 Task: Create in the project TricklePlan in Backlog an issue 'Inconsistent handling of null or empty values', assign it to team member softage.3@softage.net and change the status to IN PROGRESS.
Action: Mouse moved to (341, 256)
Screenshot: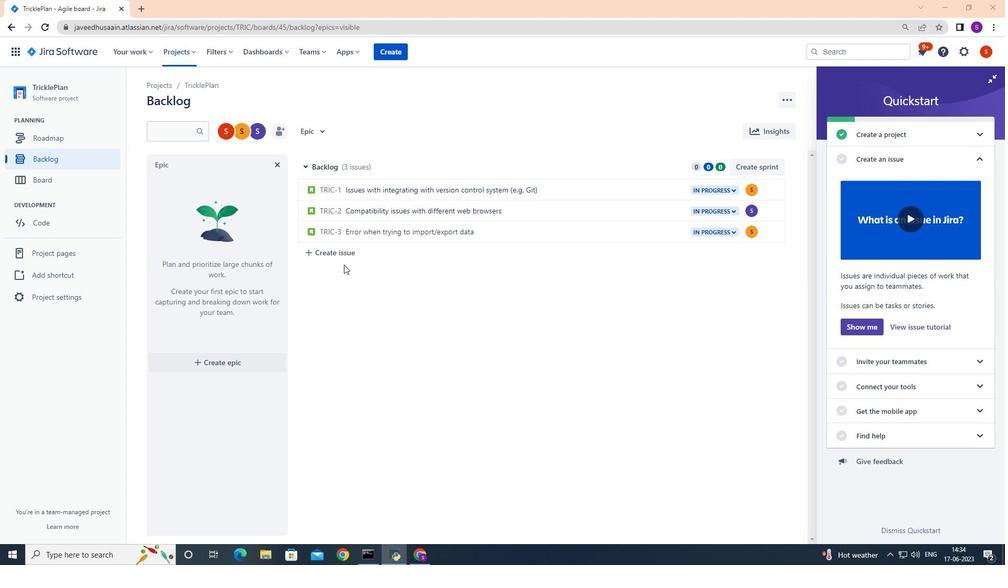 
Action: Mouse pressed left at (341, 256)
Screenshot: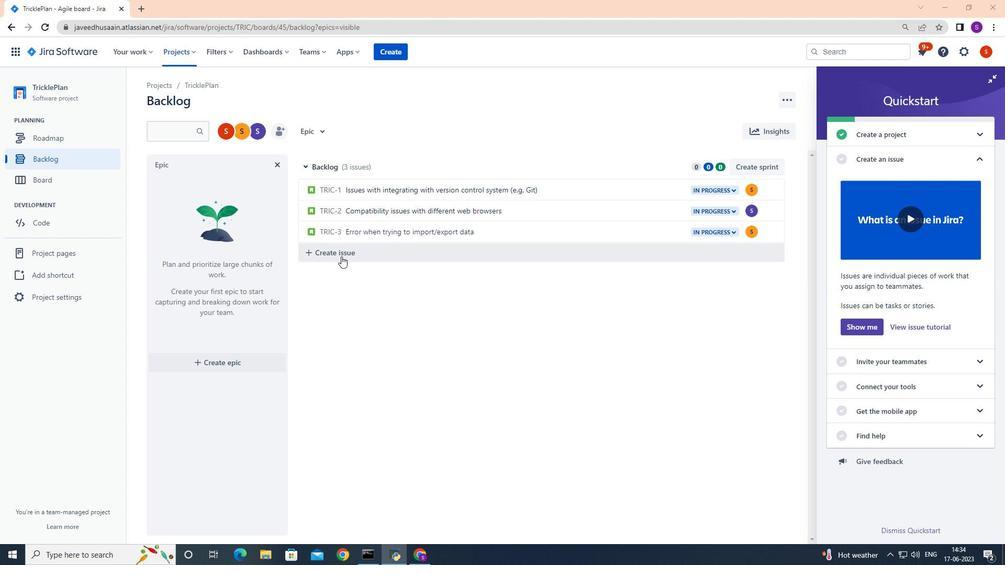 
Action: Mouse moved to (343, 253)
Screenshot: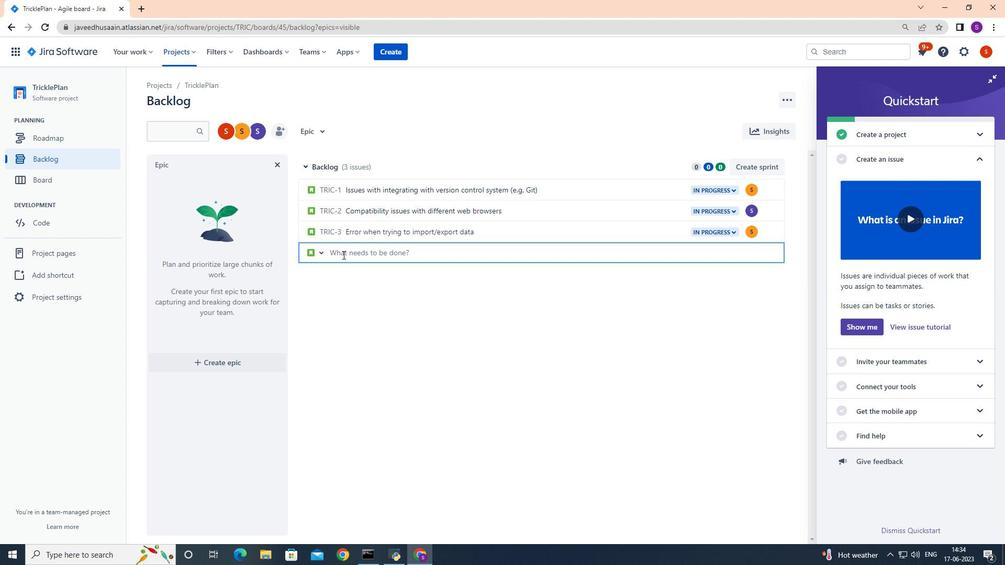 
Action: Mouse pressed left at (343, 253)
Screenshot: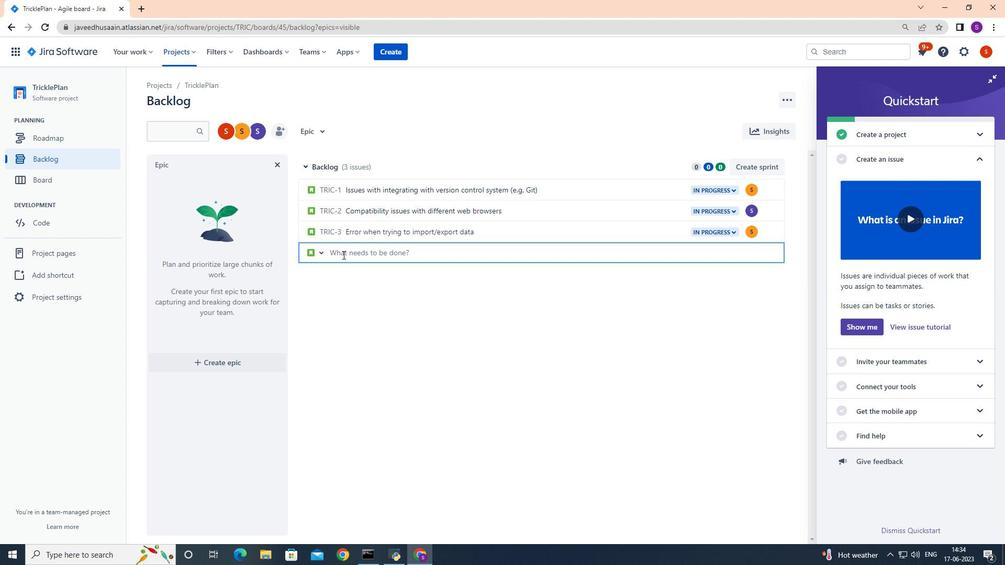 
Action: Key pressed <Key.shift>Inconsistent<Key.space>handlimh<Key.backspace><Key.backspace>ng<Key.space>of<Key.space>null<Key.space>or<Key.space>empty<Key.space>valuse<Key.backspace><Key.backspace>es<Key.enter>
Screenshot: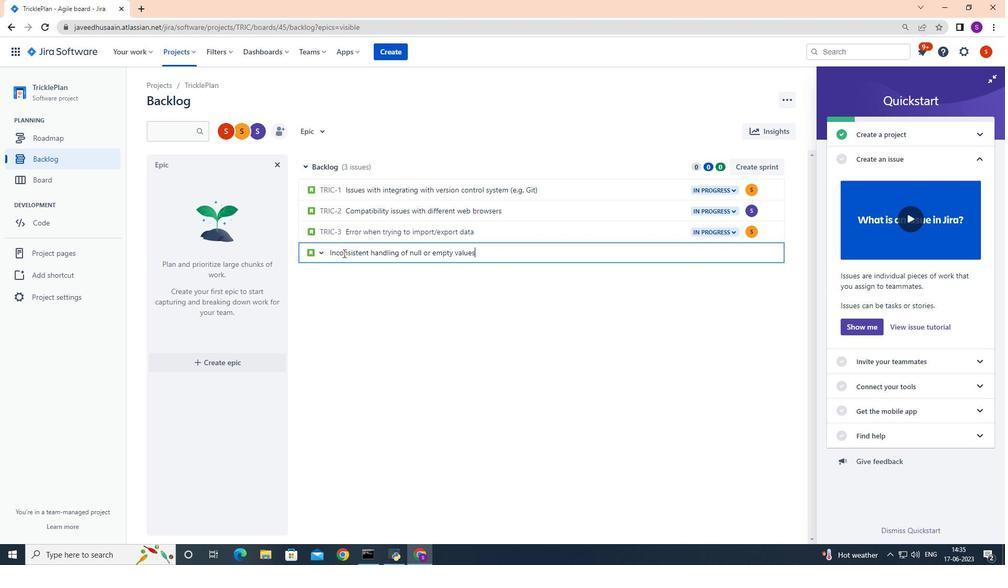 
Action: Mouse moved to (750, 251)
Screenshot: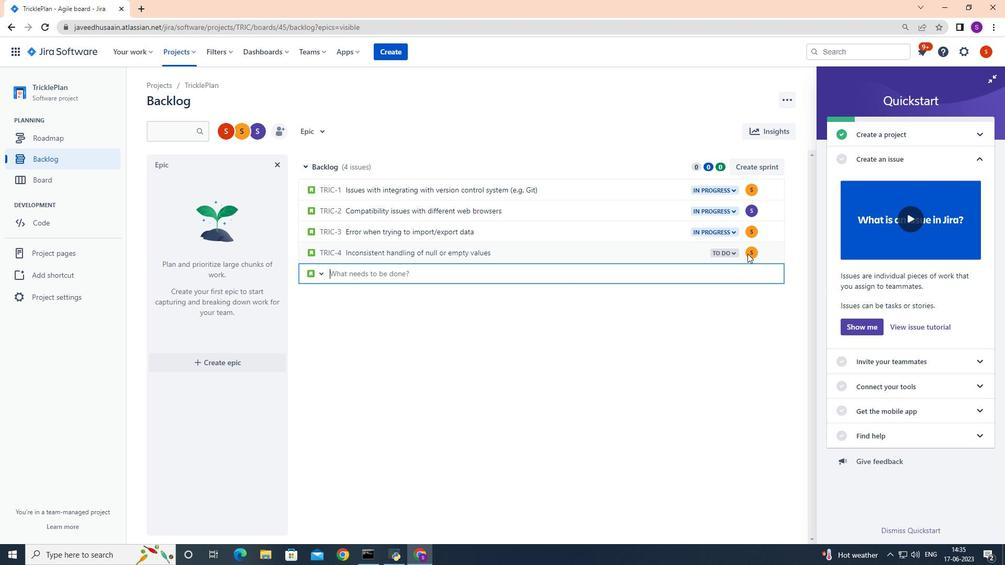 
Action: Mouse pressed left at (750, 251)
Screenshot: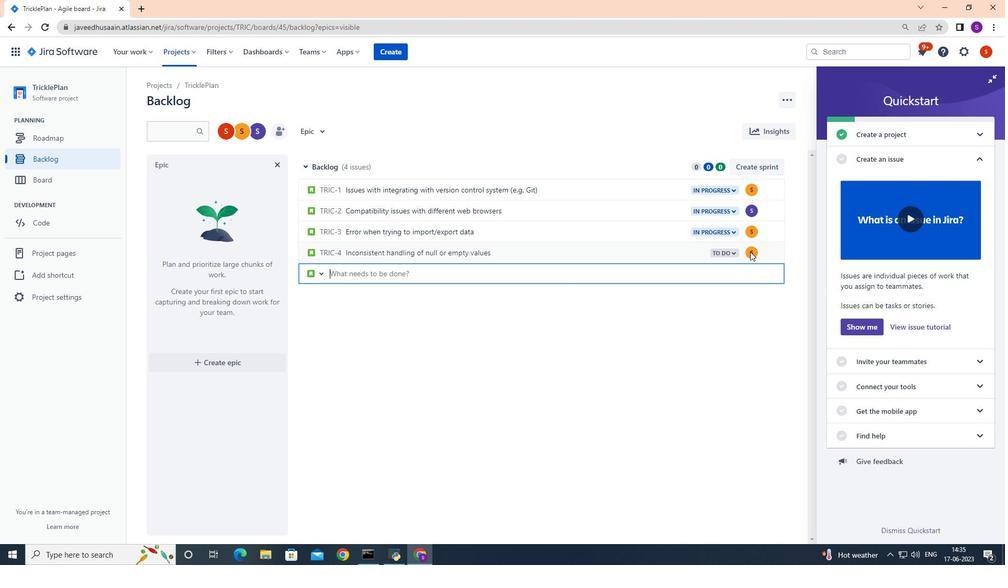 
Action: Mouse pressed left at (750, 251)
Screenshot: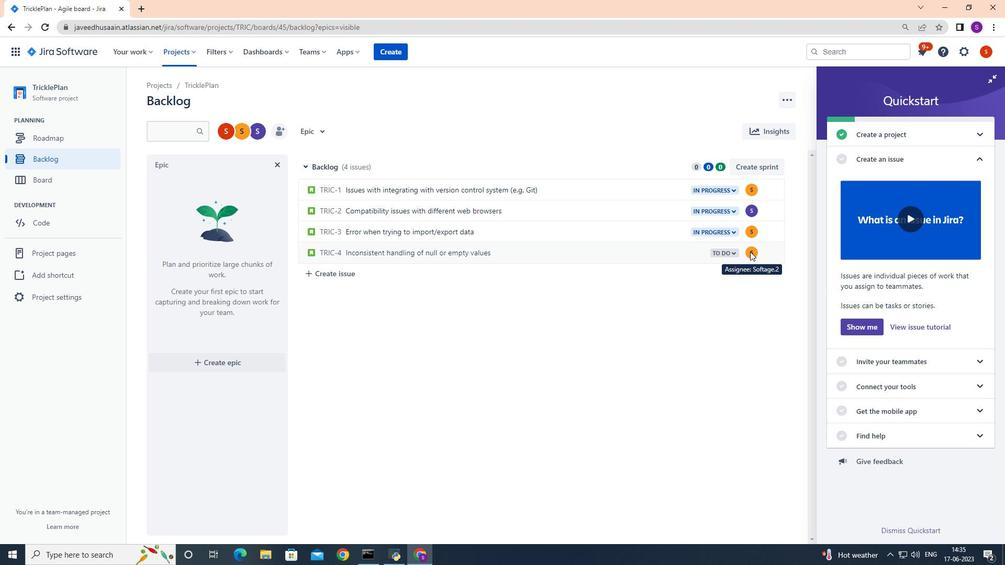 
Action: Mouse moved to (750, 252)
Screenshot: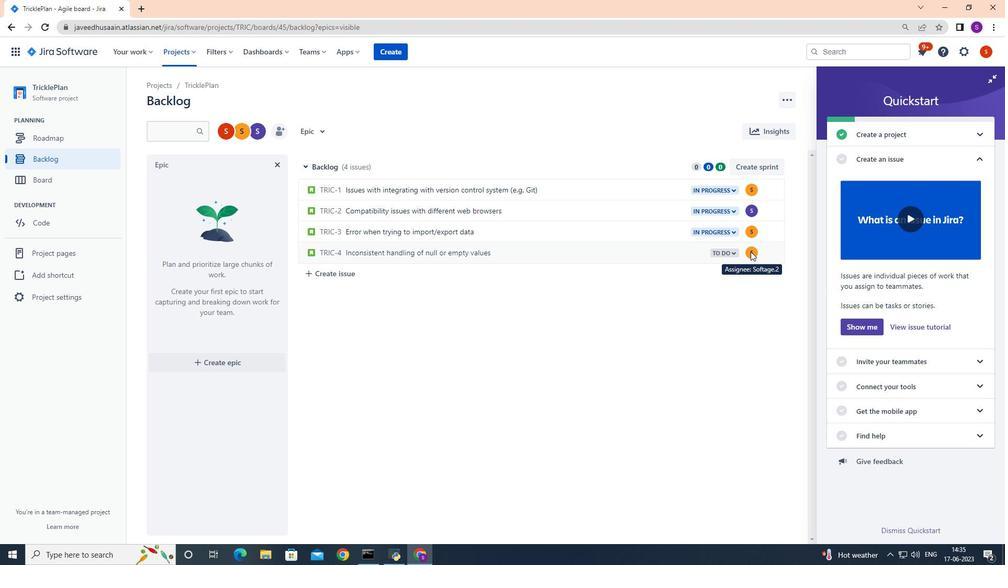 
Action: Mouse pressed left at (750, 252)
Screenshot: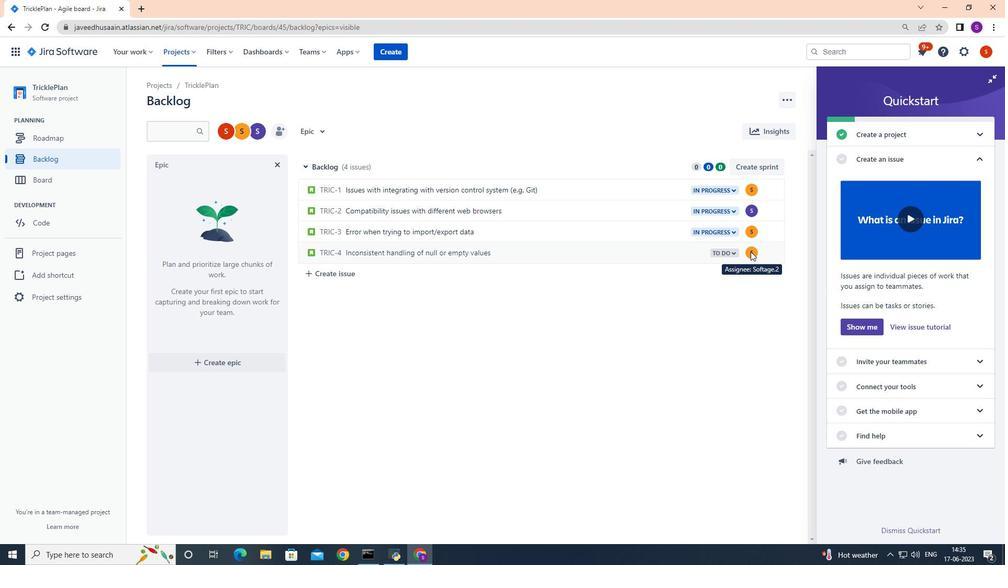 
Action: Mouse moved to (752, 252)
Screenshot: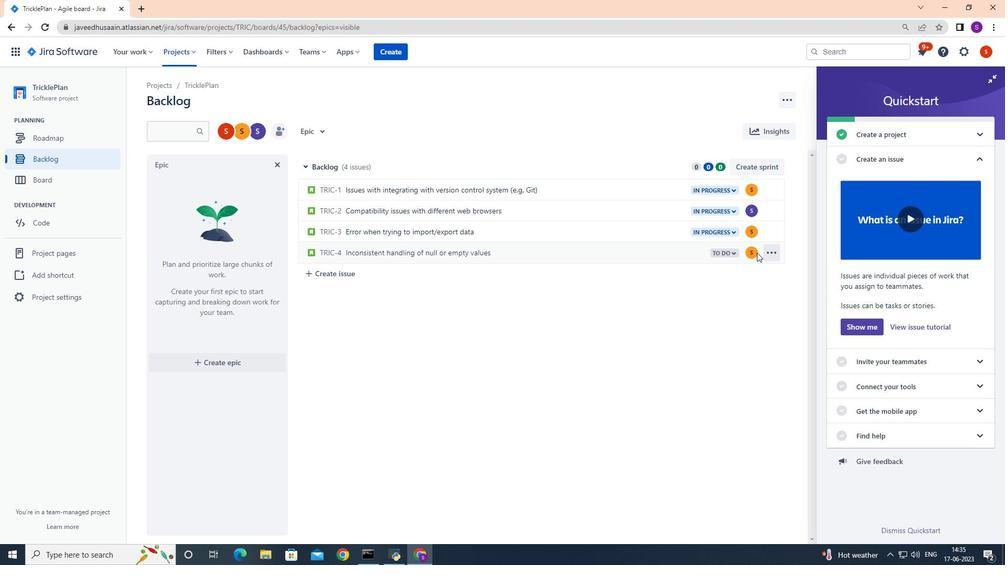 
Action: Mouse pressed left at (752, 252)
Screenshot: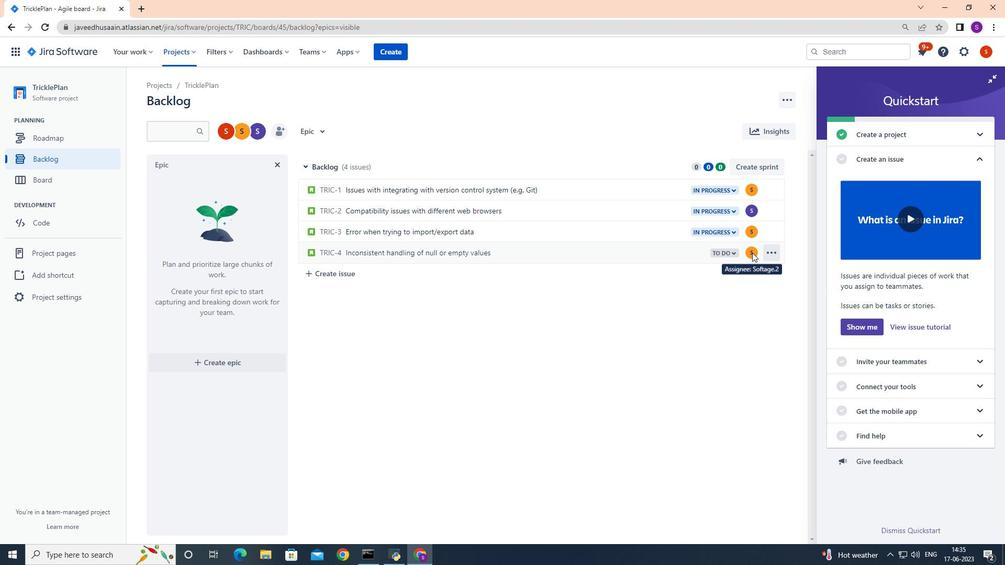 
Action: Mouse moved to (689, 281)
Screenshot: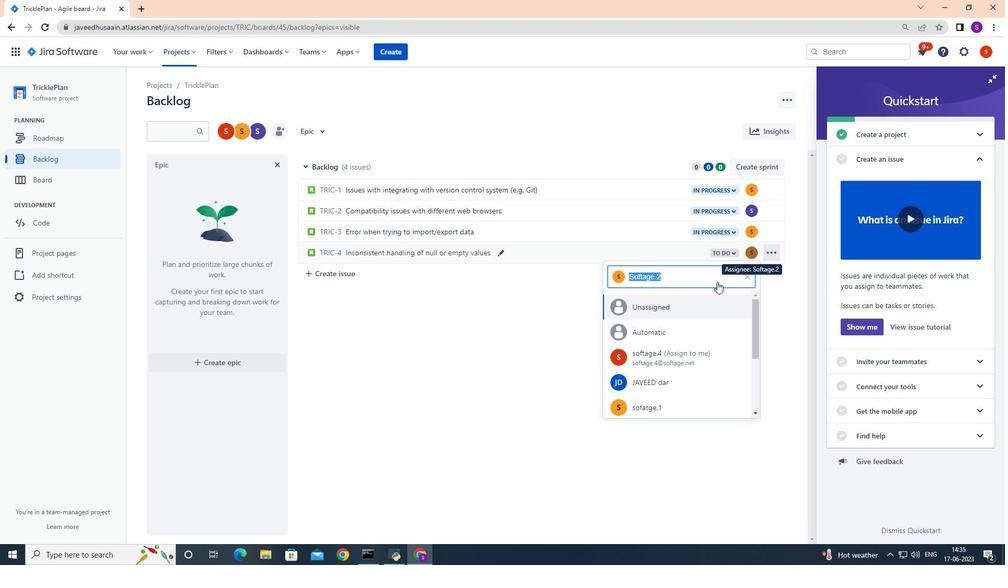 
Action: Key pressed <Key.backspace>sog<Key.backspace>ftage.3<Key.shift><Key.shift><Key.shift><Key.shift><Key.shift><Key.shift><Key.shift><Key.shift><Key.shift><Key.shift><Key.shift>@softage.net
Screenshot: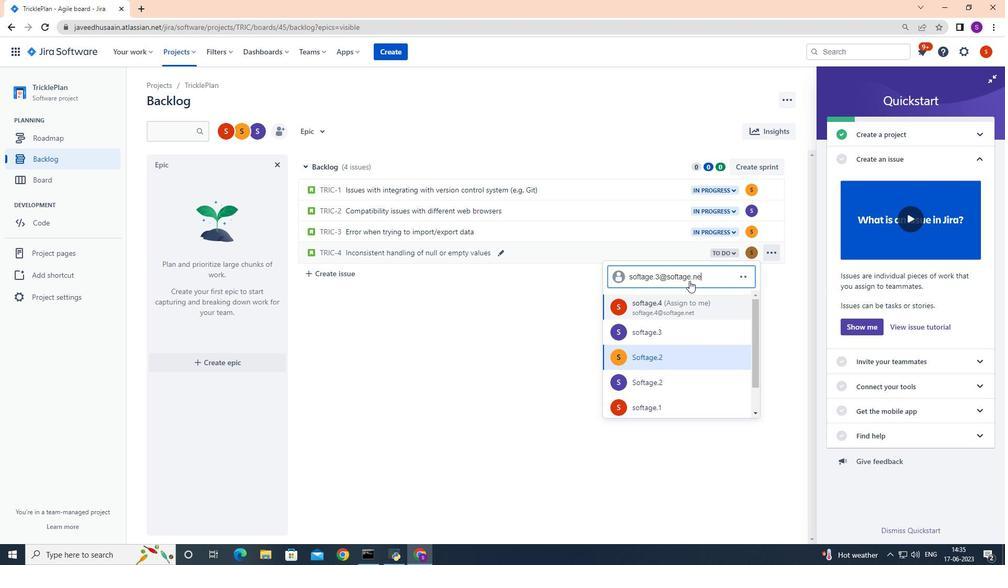 
Action: Mouse moved to (662, 304)
Screenshot: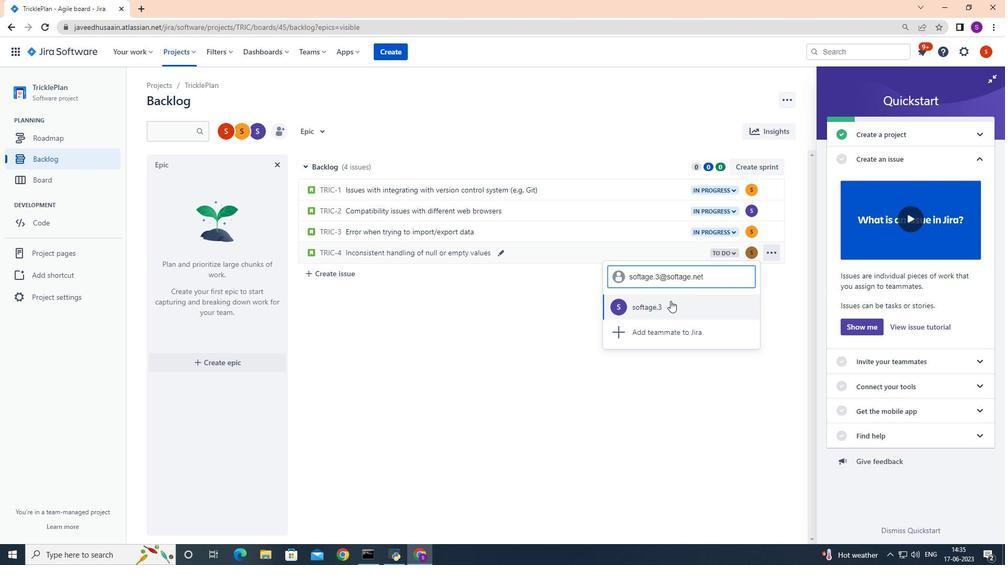 
Action: Mouse pressed left at (662, 304)
Screenshot: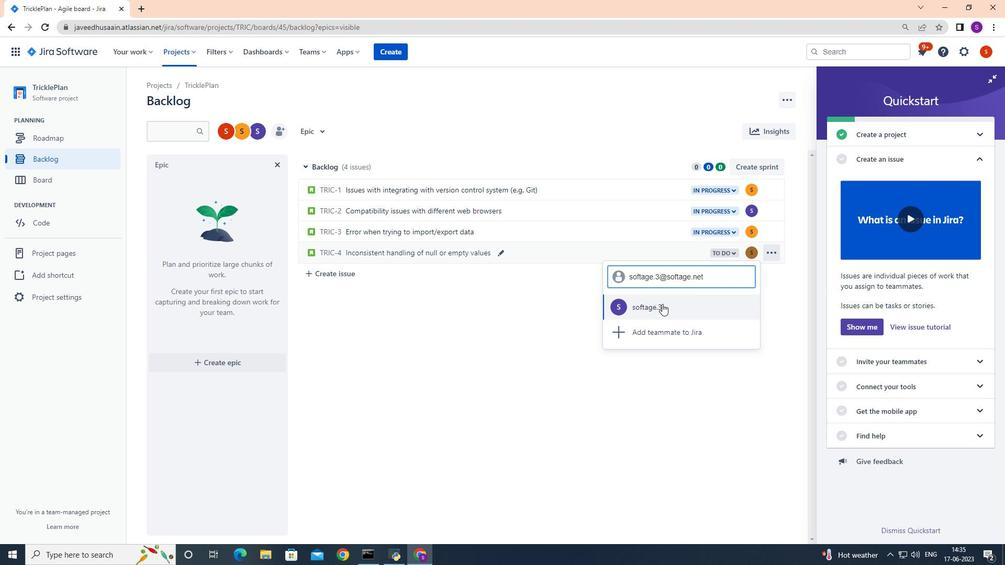 
Action: Mouse moved to (735, 253)
Screenshot: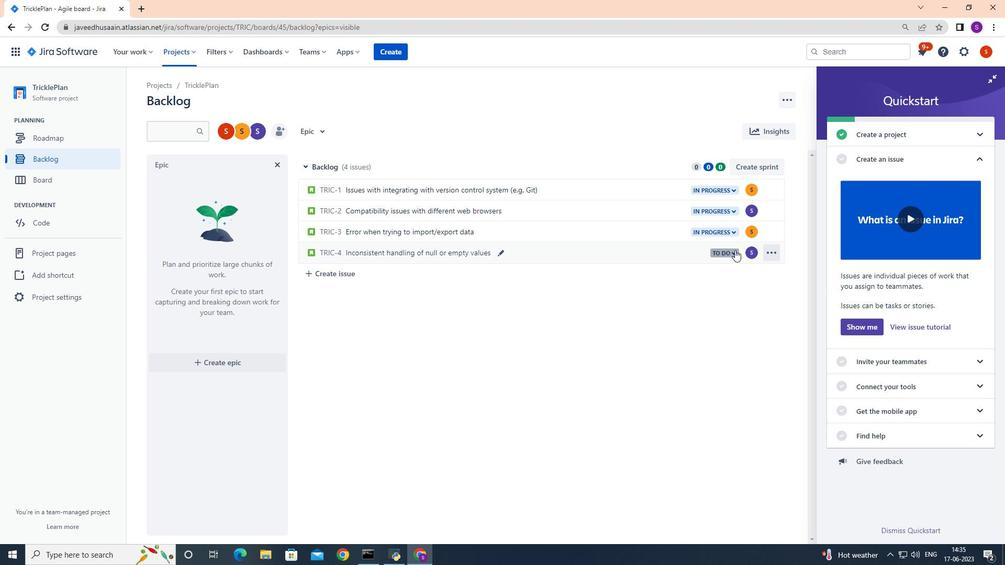 
Action: Mouse pressed left at (735, 253)
Screenshot: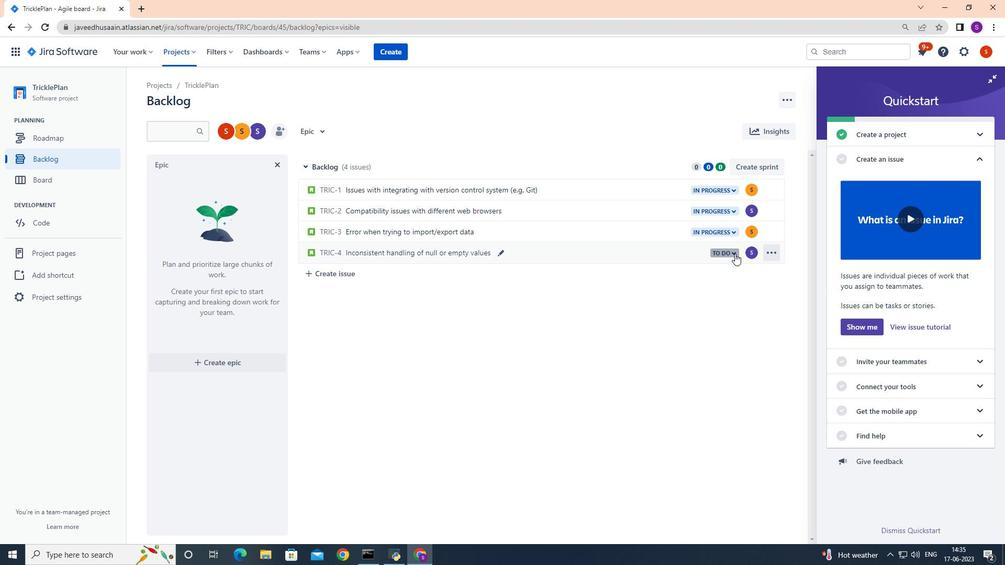 
Action: Mouse moved to (734, 274)
Screenshot: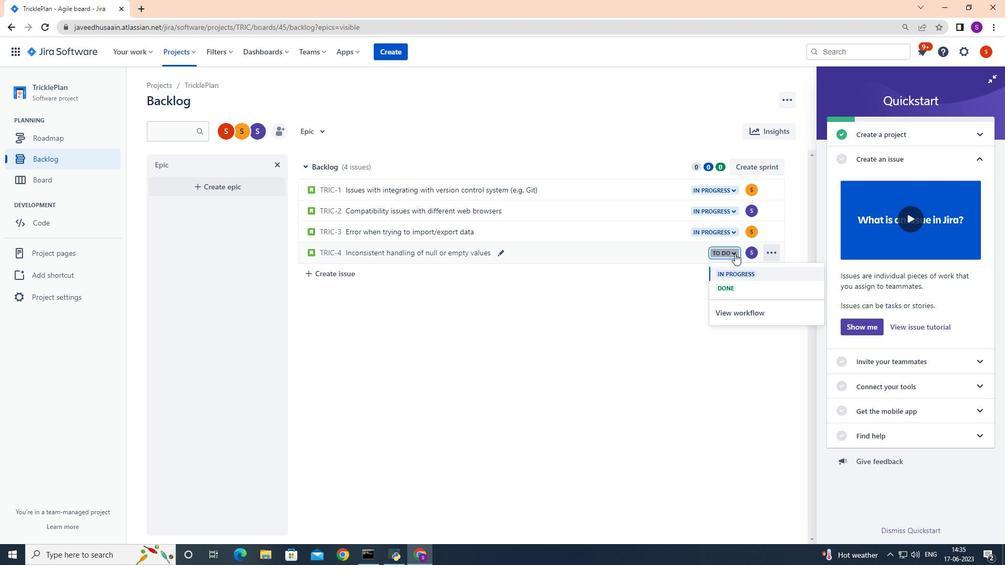 
Action: Mouse pressed left at (734, 274)
Screenshot: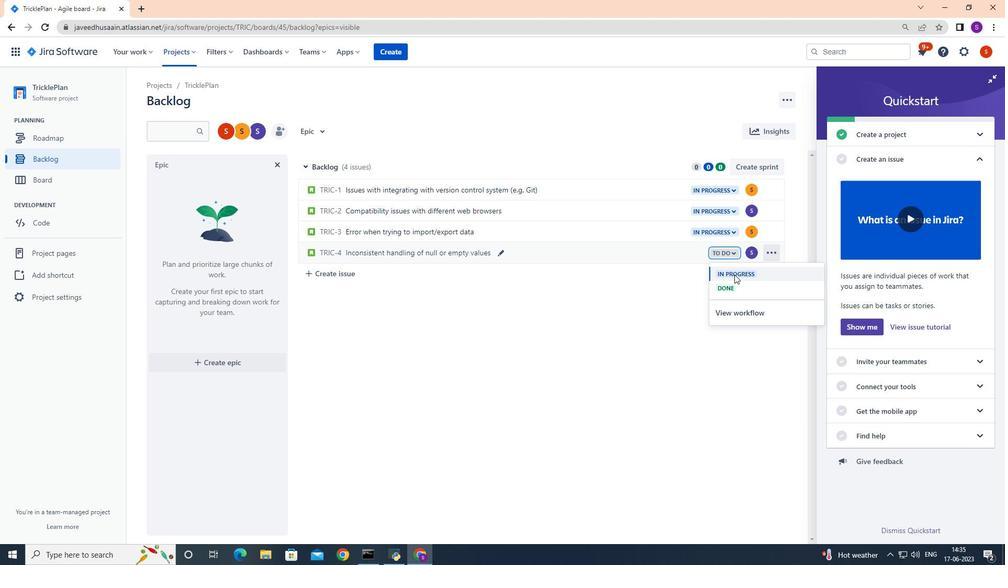 
